 Task: Add Edward & Sons Not Chicken Bouillon Cubes to the cart.
Action: Mouse pressed left at (259, 171)
Screenshot: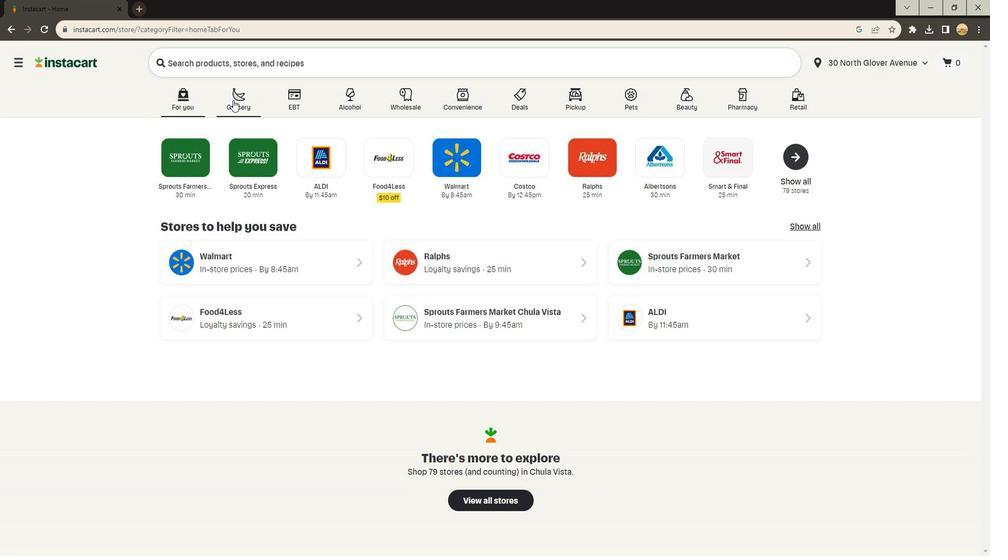 
Action: Mouse moved to (249, 302)
Screenshot: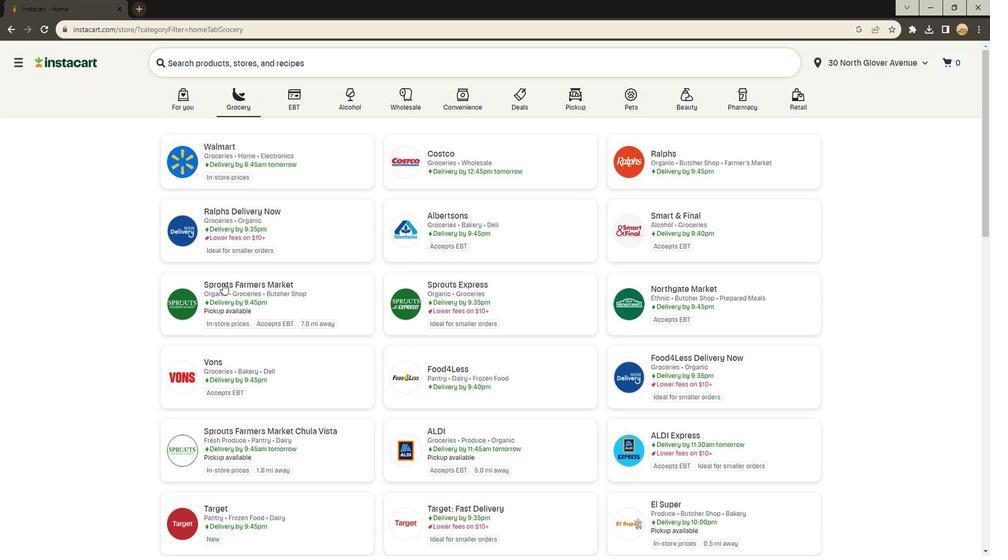 
Action: Mouse pressed left at (249, 302)
Screenshot: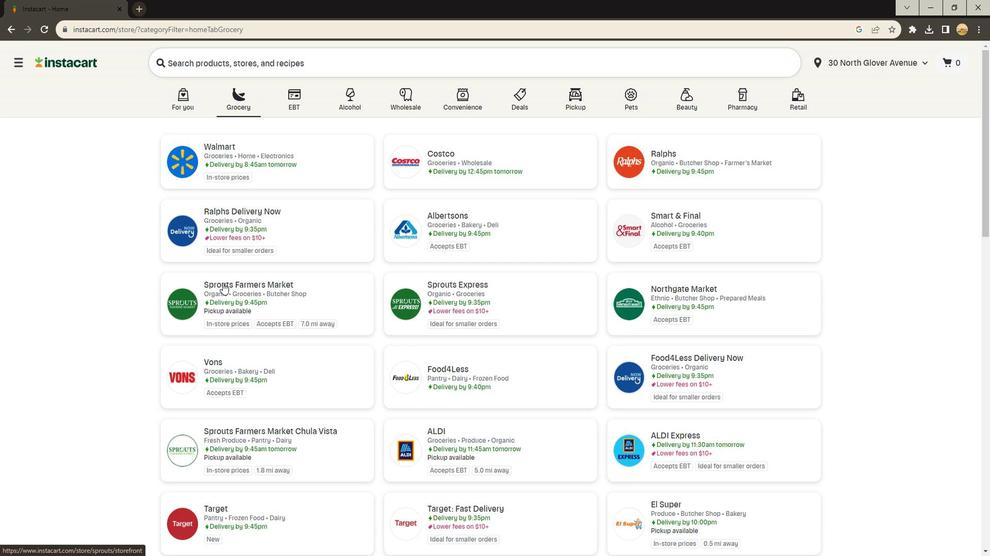 
Action: Mouse moved to (91, 273)
Screenshot: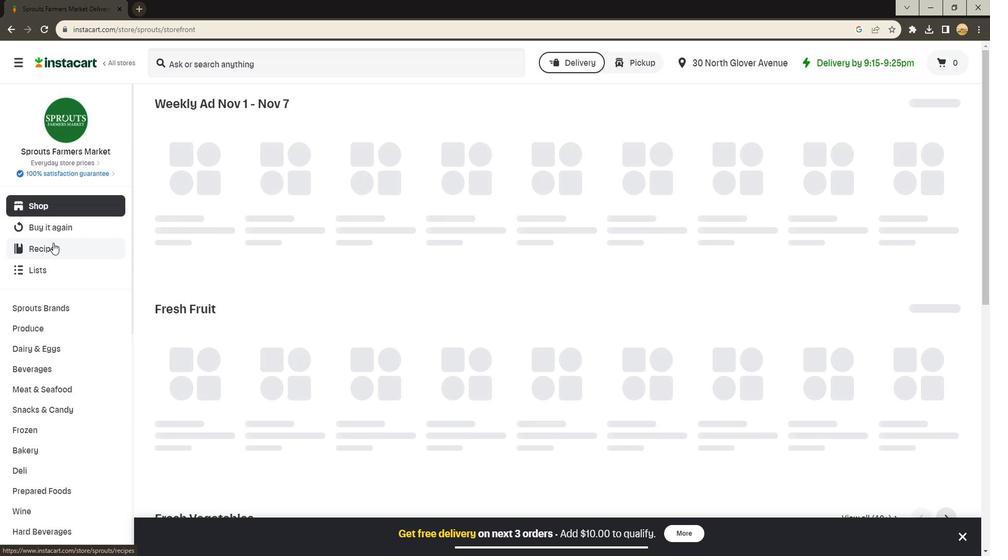 
Action: Mouse scrolled (91, 273) with delta (0, 0)
Screenshot: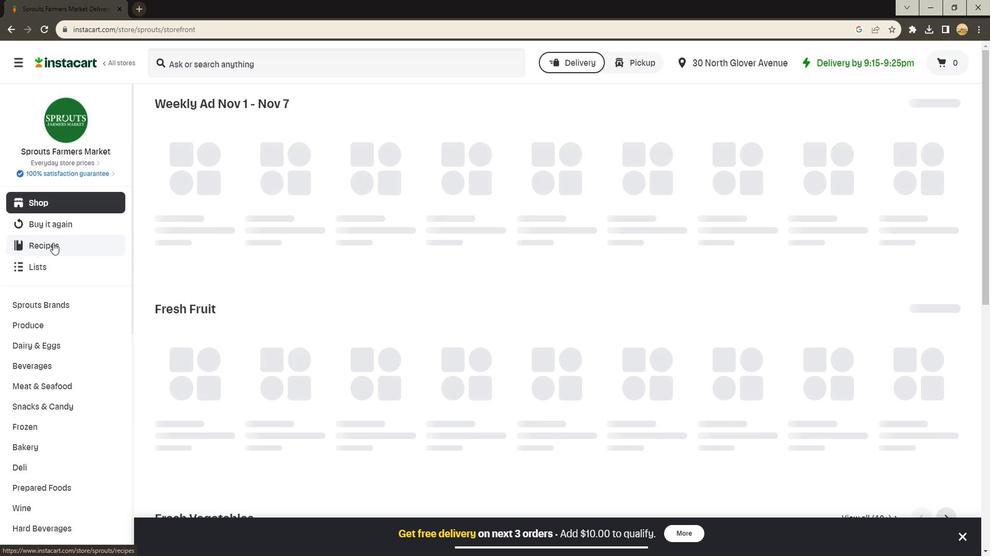 
Action: Mouse scrolled (91, 273) with delta (0, 0)
Screenshot: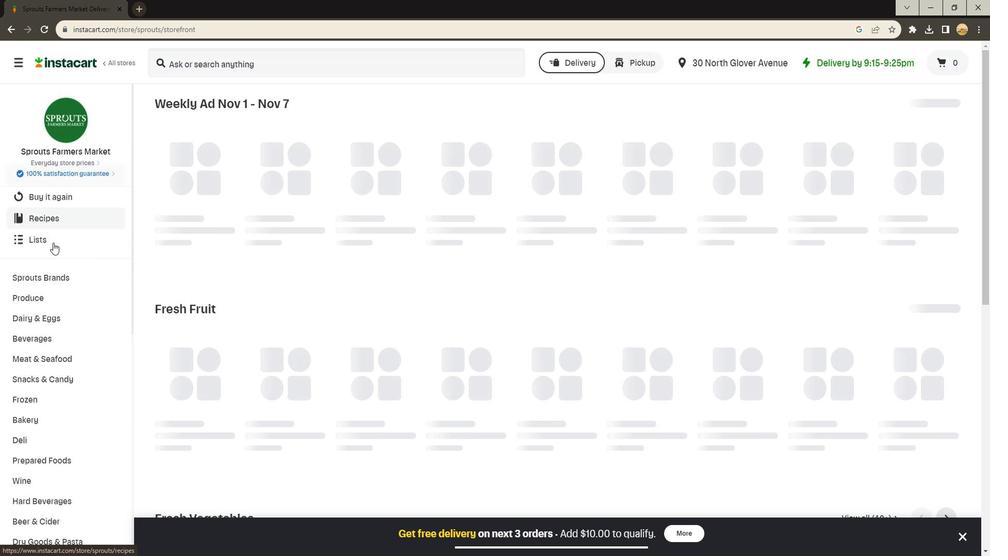 
Action: Mouse scrolled (91, 273) with delta (0, 0)
Screenshot: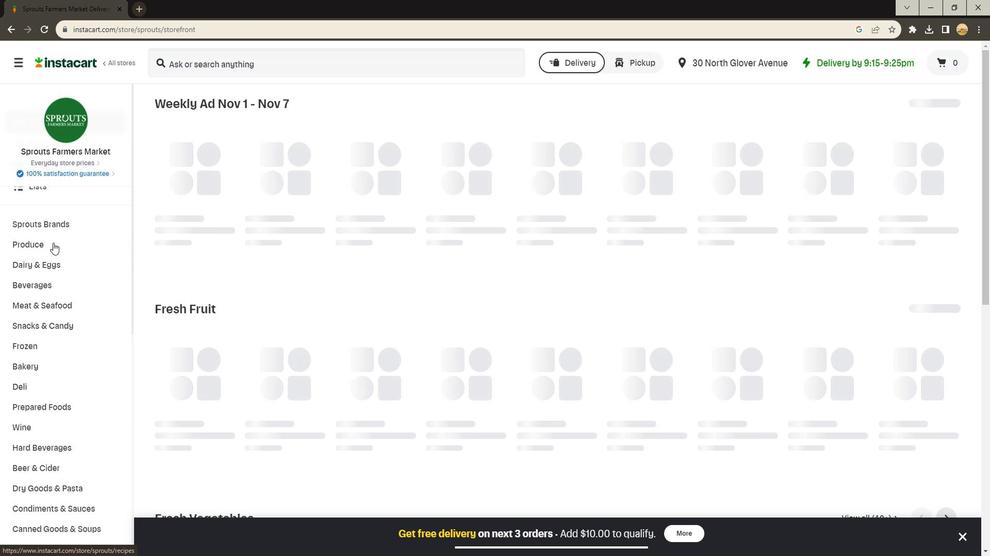 
Action: Mouse scrolled (91, 273) with delta (0, 0)
Screenshot: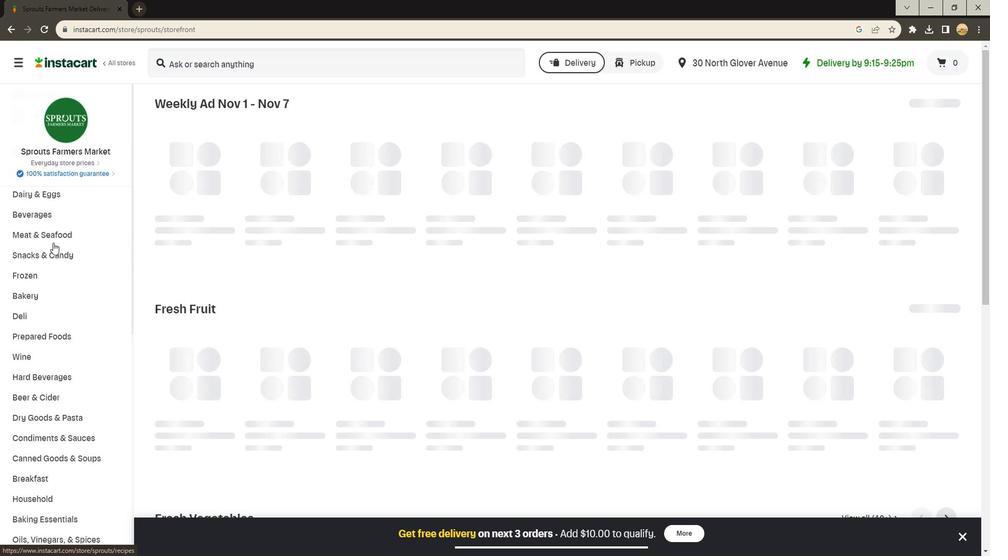
Action: Mouse scrolled (91, 273) with delta (0, 0)
Screenshot: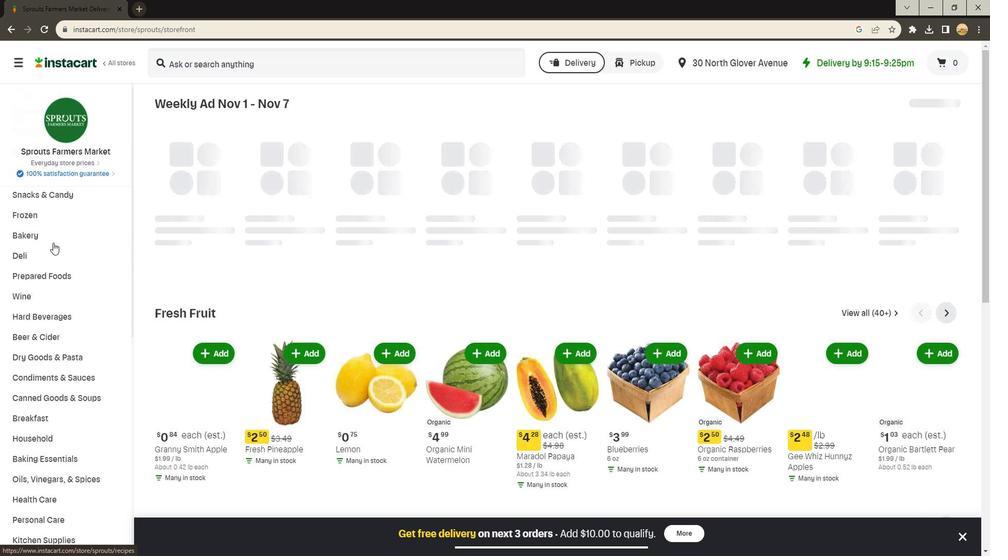 
Action: Mouse scrolled (91, 273) with delta (0, 0)
Screenshot: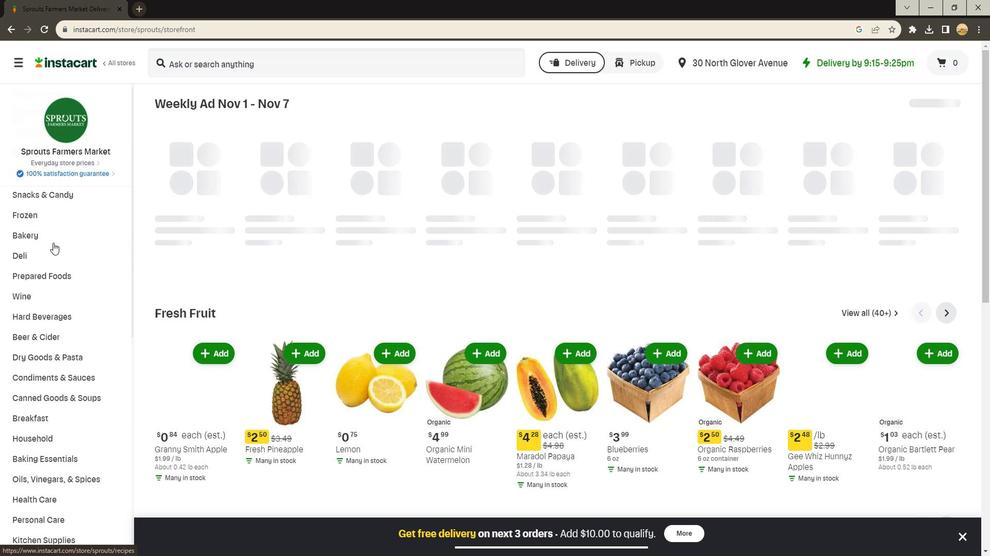 
Action: Mouse moved to (116, 367)
Screenshot: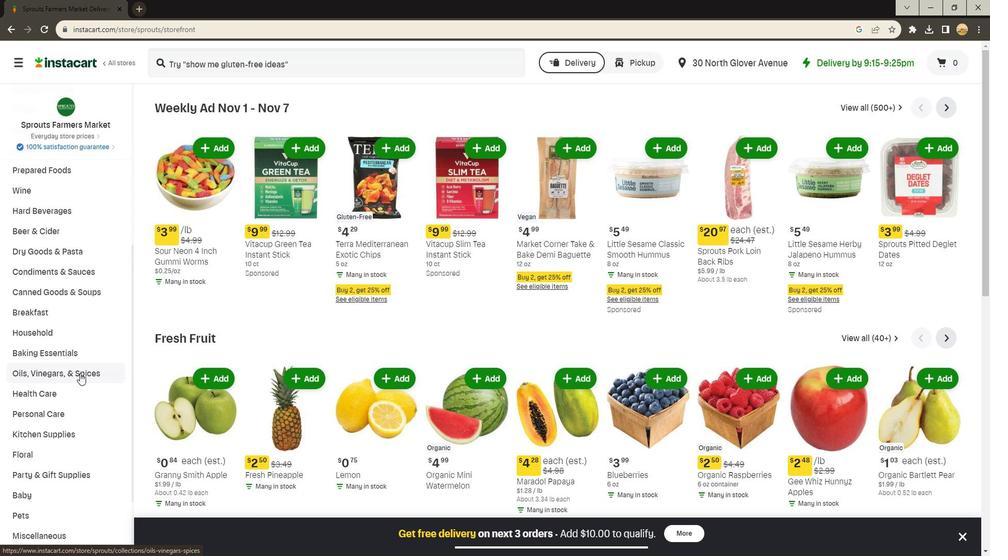 
Action: Mouse pressed left at (116, 367)
Screenshot: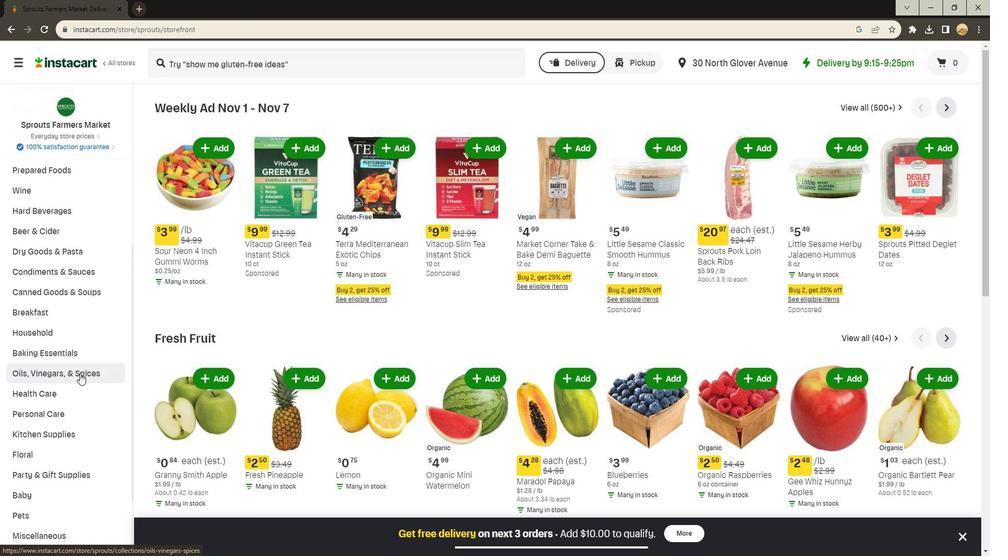 
Action: Mouse moved to (458, 196)
Screenshot: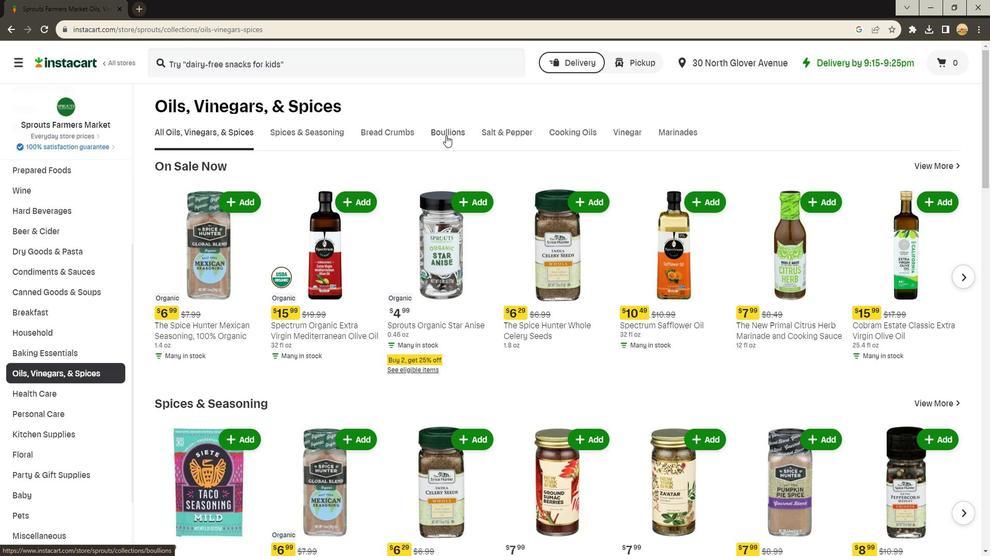 
Action: Mouse pressed left at (458, 196)
Screenshot: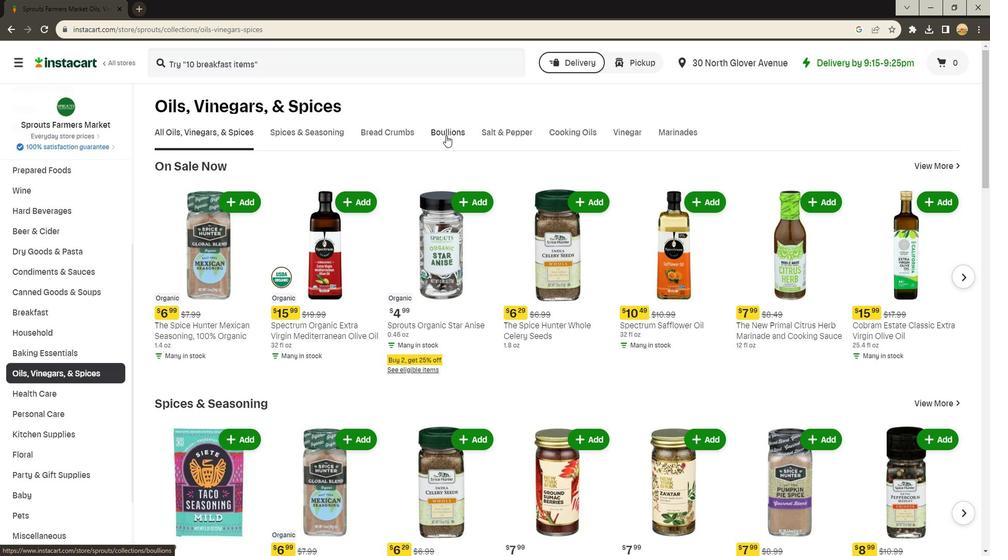 
Action: Mouse moved to (831, 262)
Screenshot: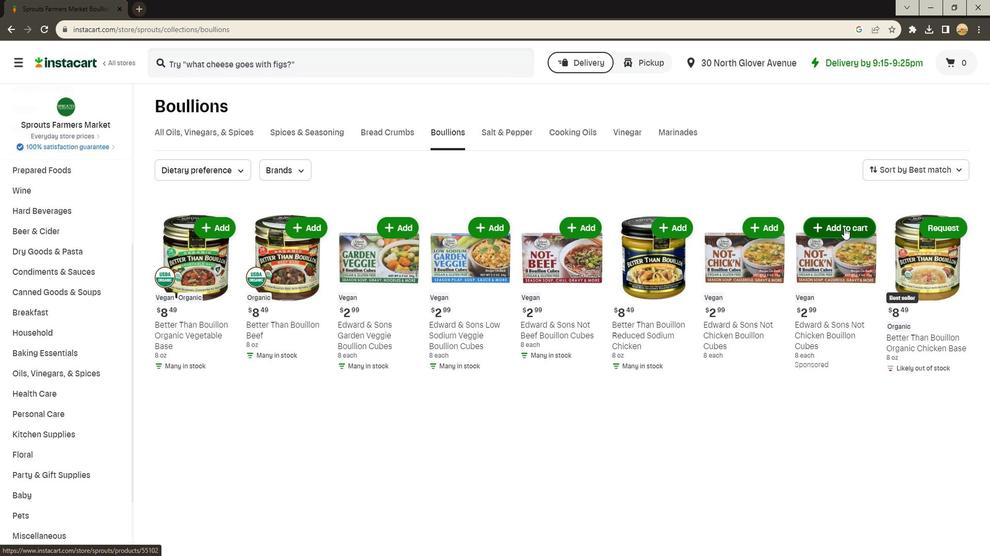 
Action: Mouse pressed left at (831, 262)
Screenshot: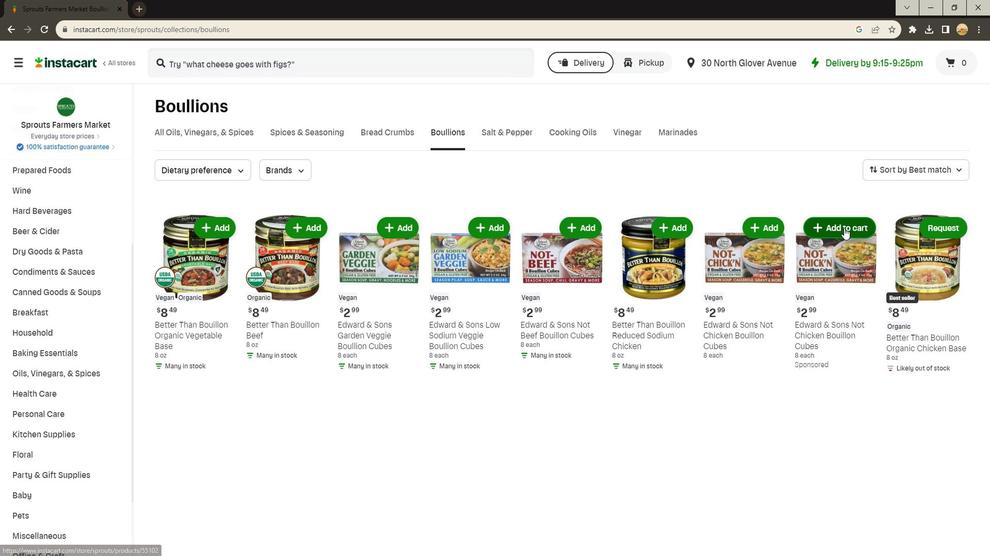 
Action: Mouse moved to (691, 373)
Screenshot: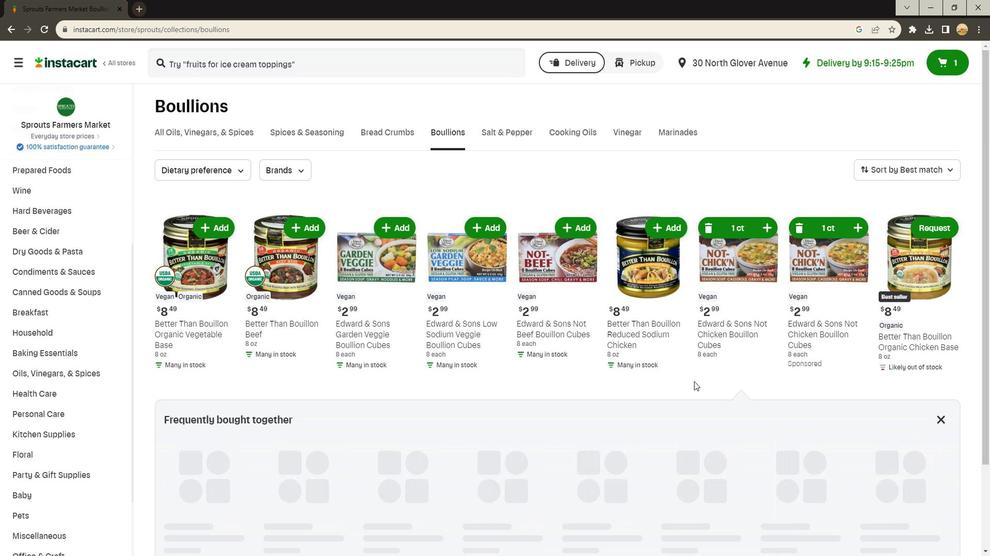 
